Task: Use the formula "CLEAN" in spreadsheet "Project protfolio".
Action: Mouse moved to (631, 93)
Screenshot: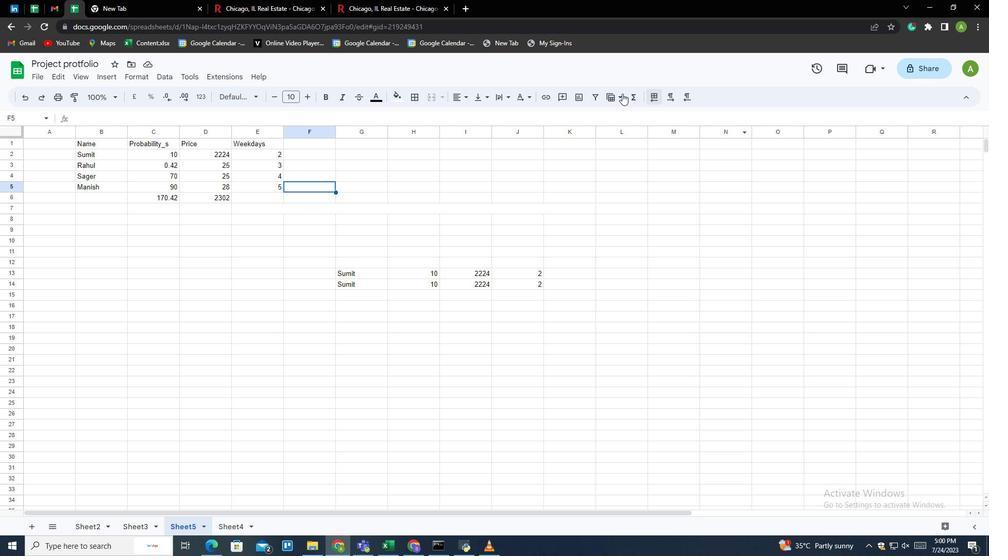 
Action: Mouse pressed left at (631, 93)
Screenshot: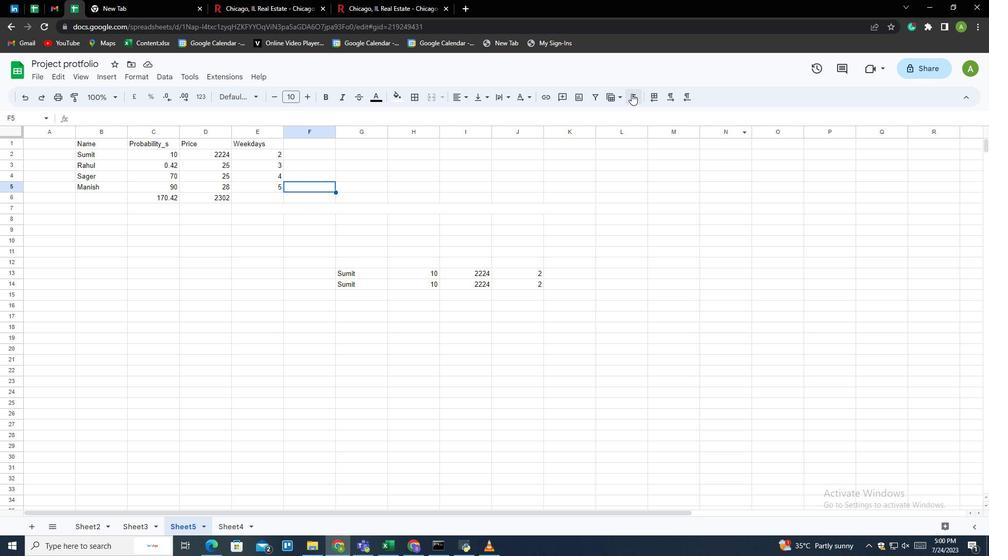 
Action: Mouse moved to (652, 209)
Screenshot: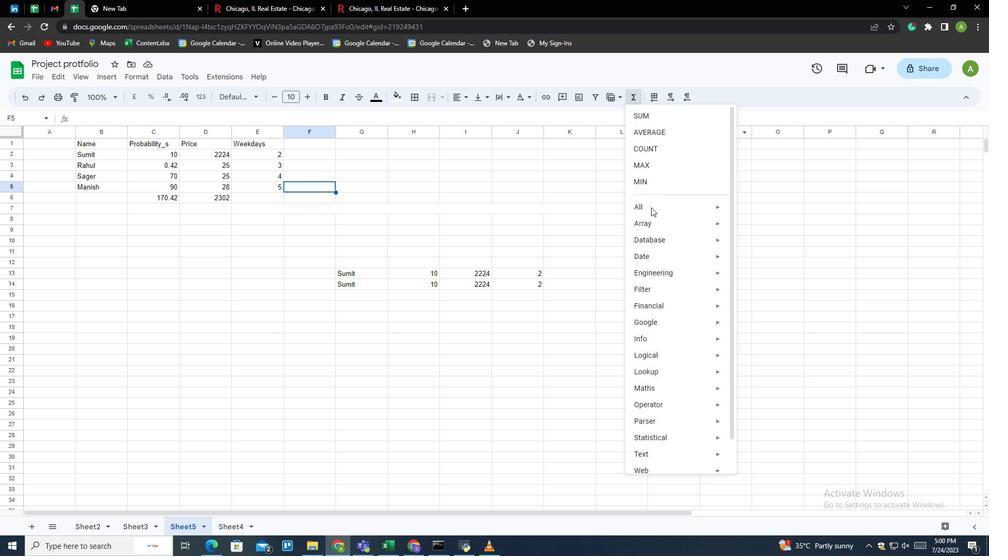 
Action: Mouse pressed left at (652, 209)
Screenshot: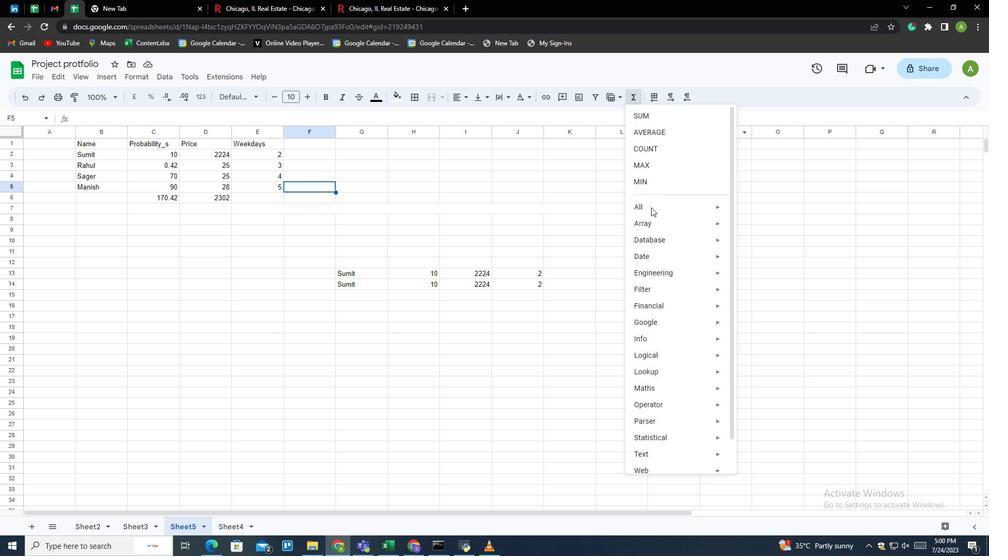 
Action: Mouse moved to (748, 358)
Screenshot: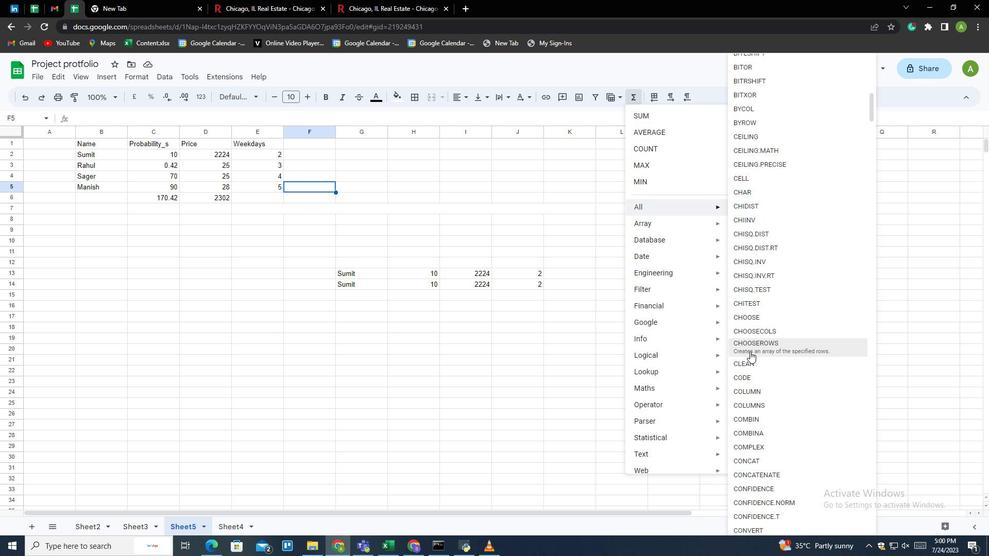 
Action: Mouse pressed left at (748, 358)
Screenshot: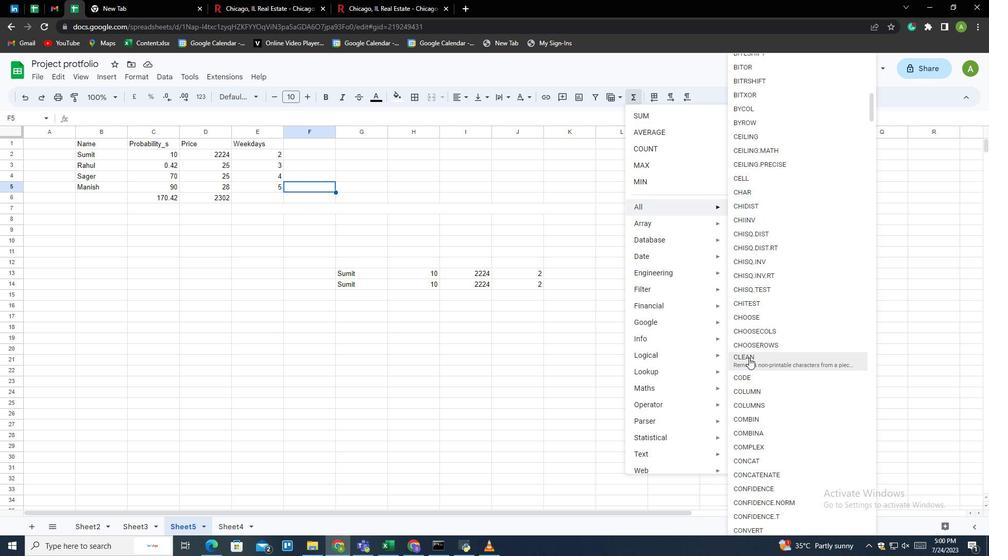 
Action: Mouse moved to (169, 152)
Screenshot: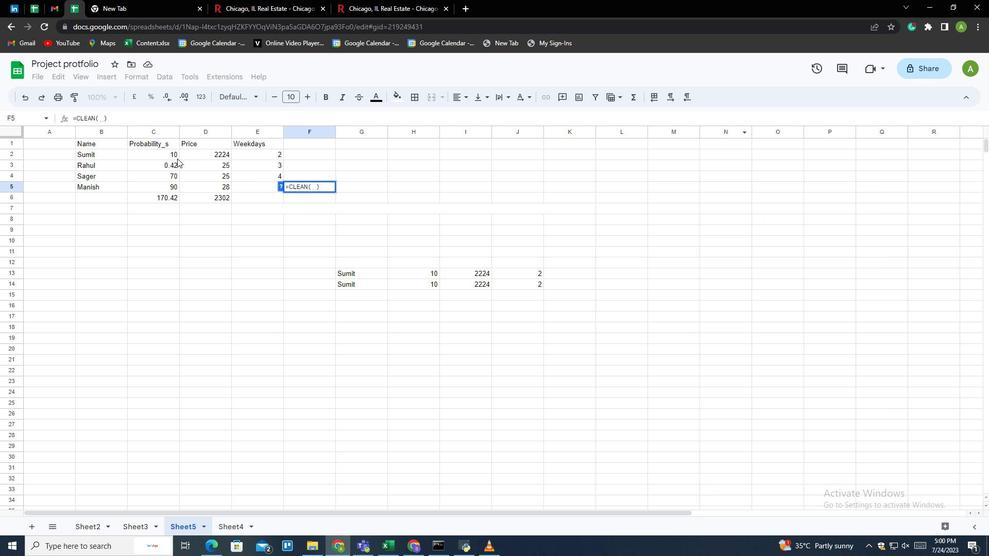 
Action: Mouse pressed left at (169, 152)
Screenshot: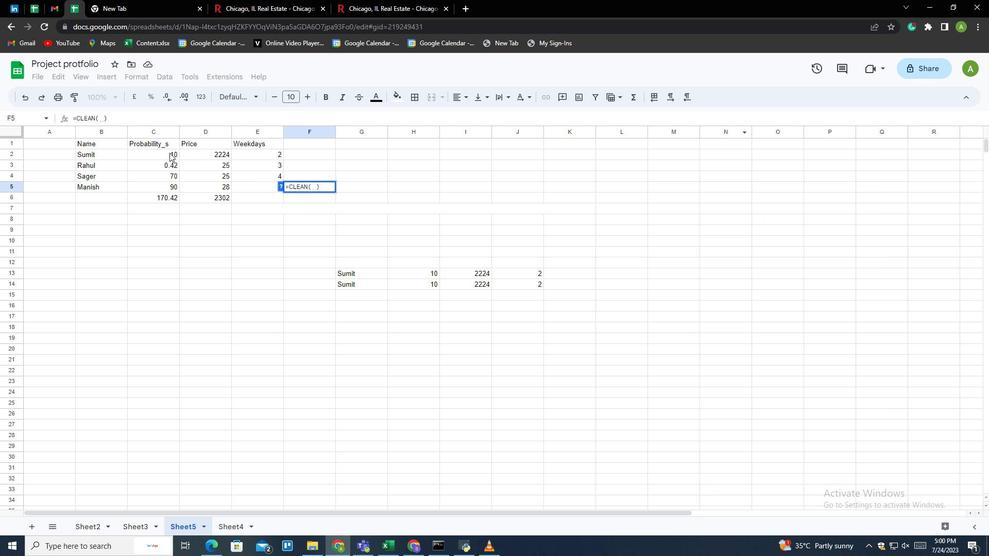 
Action: Mouse moved to (282, 174)
Screenshot: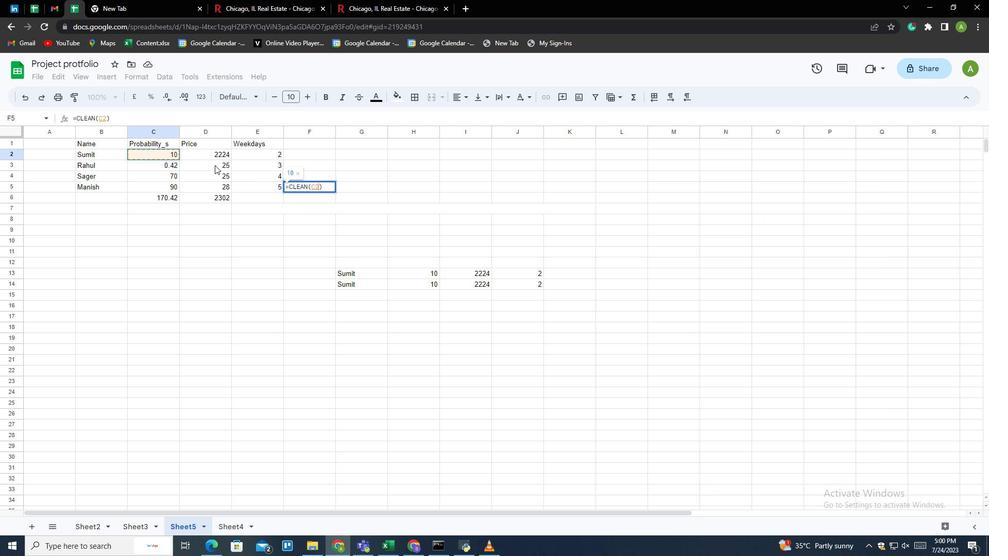 
Action: Key pressed <Key.enter>
Screenshot: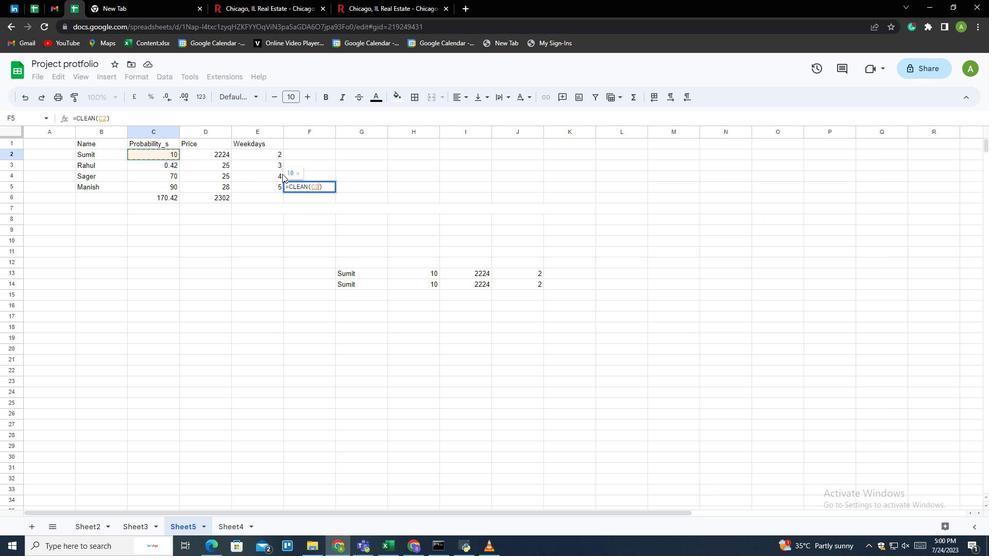 
Action: Mouse moved to (350, 264)
Screenshot: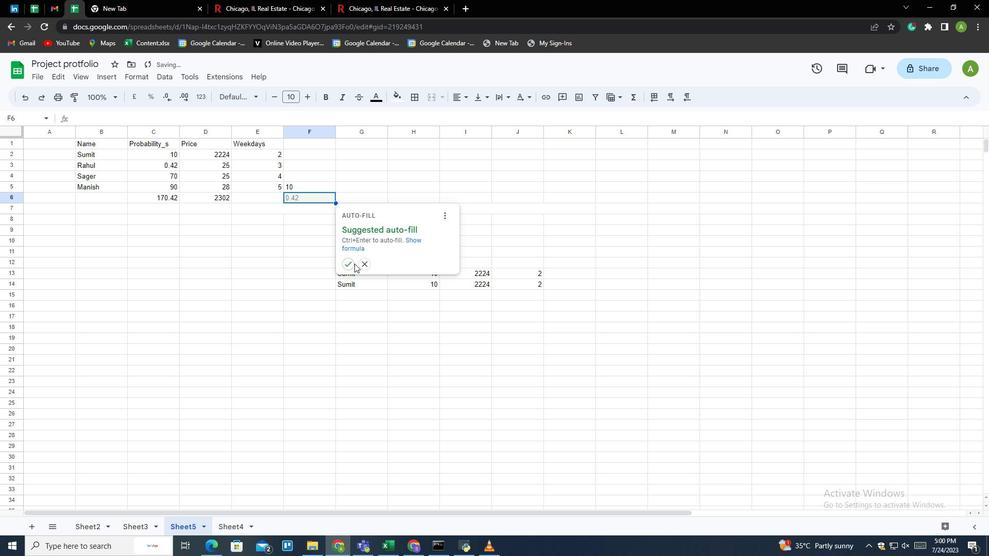 
Action: Mouse pressed left at (350, 264)
Screenshot: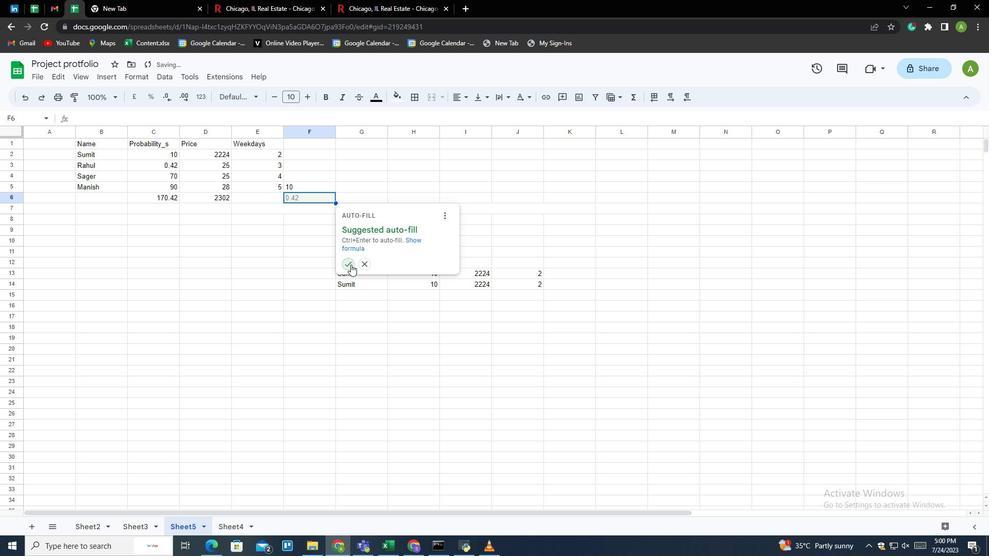 
Action: Mouse moved to (315, 250)
Screenshot: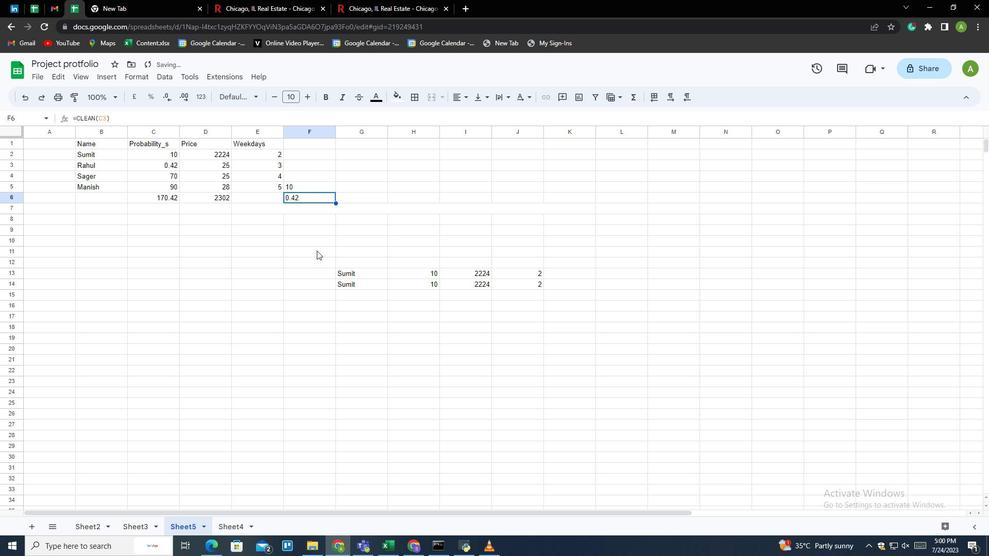 
